 Task: Schedule a meeting for 30 minutes.
Action: Mouse moved to (739, 106)
Screenshot: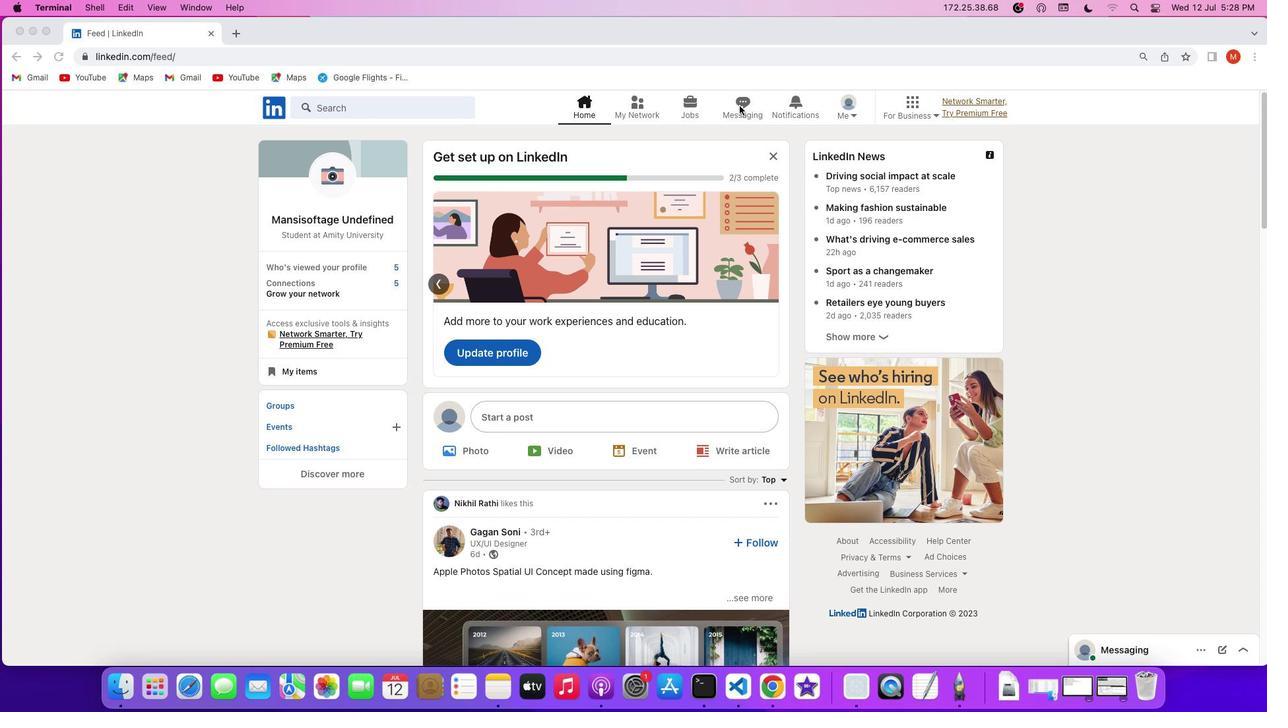 
Action: Mouse pressed left at (739, 106)
Screenshot: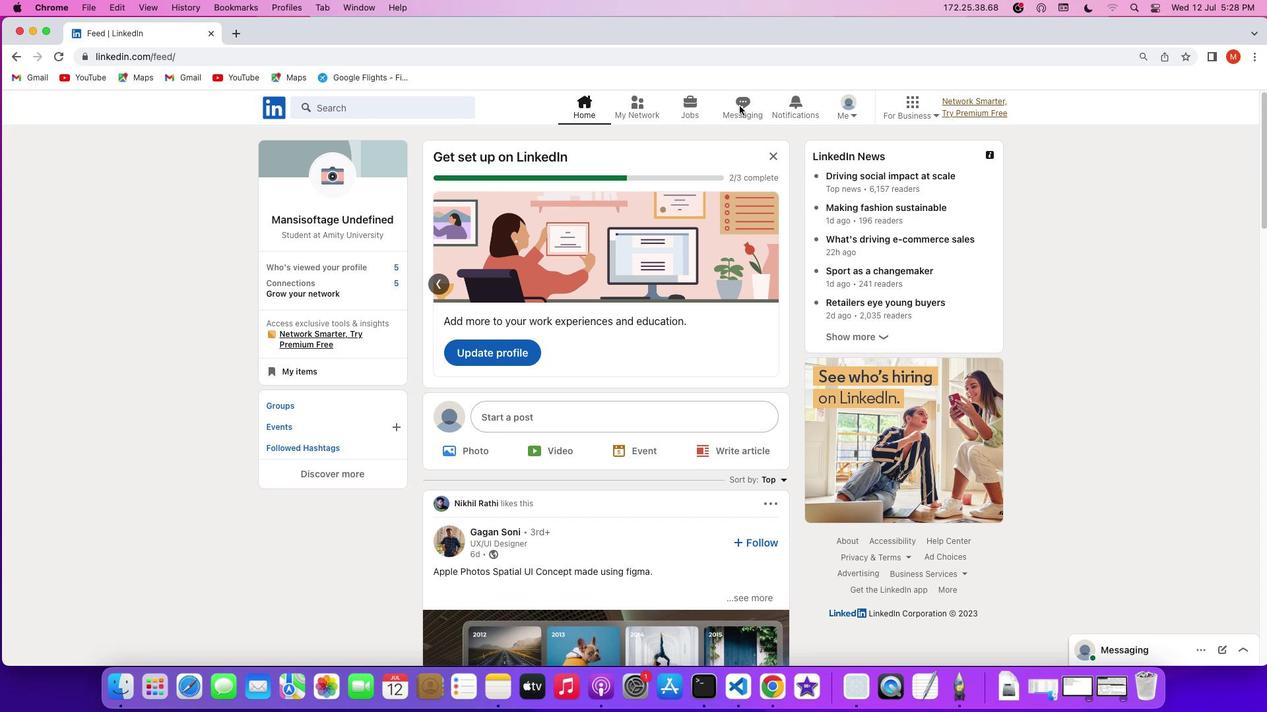 
Action: Mouse pressed left at (739, 106)
Screenshot: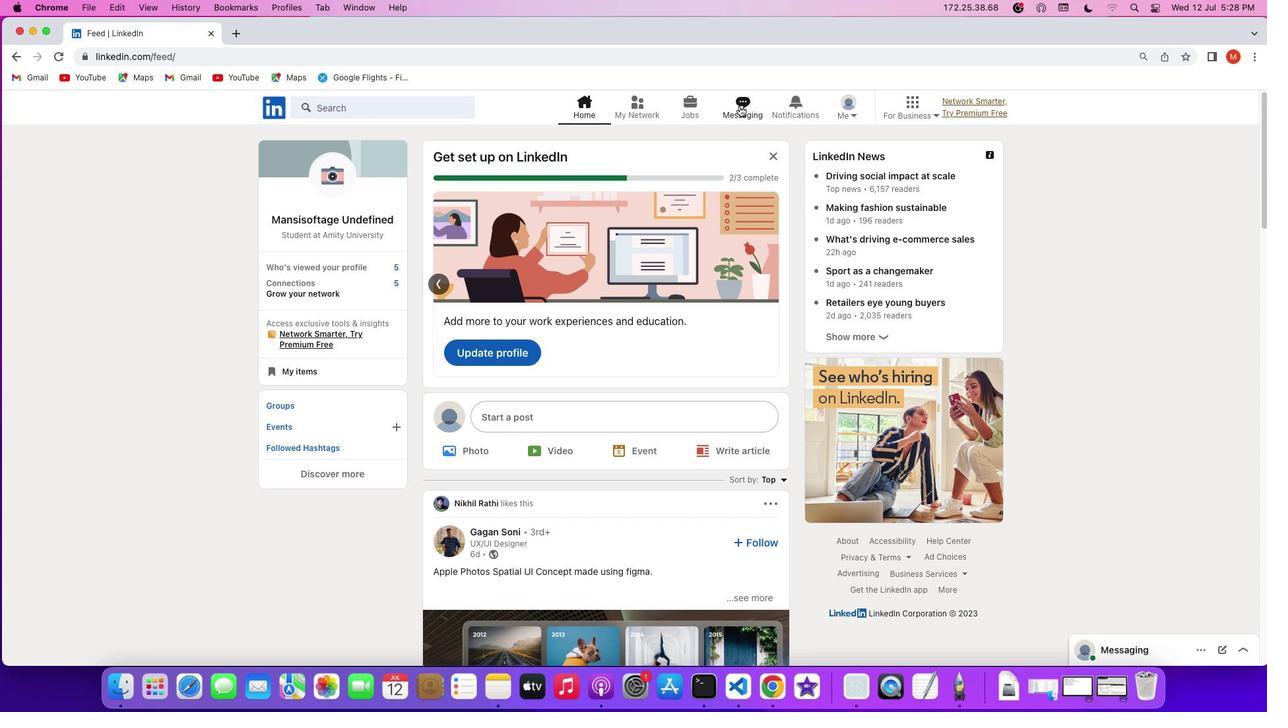 
Action: Mouse moved to (725, 153)
Screenshot: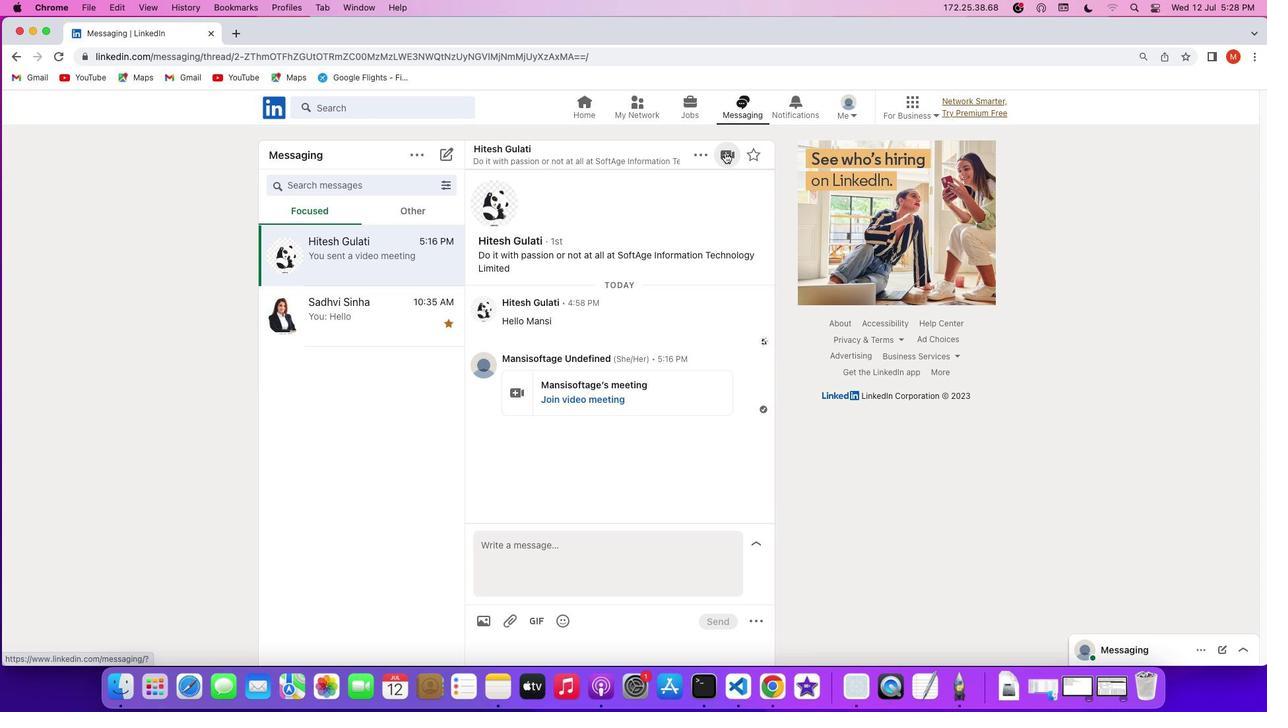 
Action: Mouse pressed left at (725, 153)
Screenshot: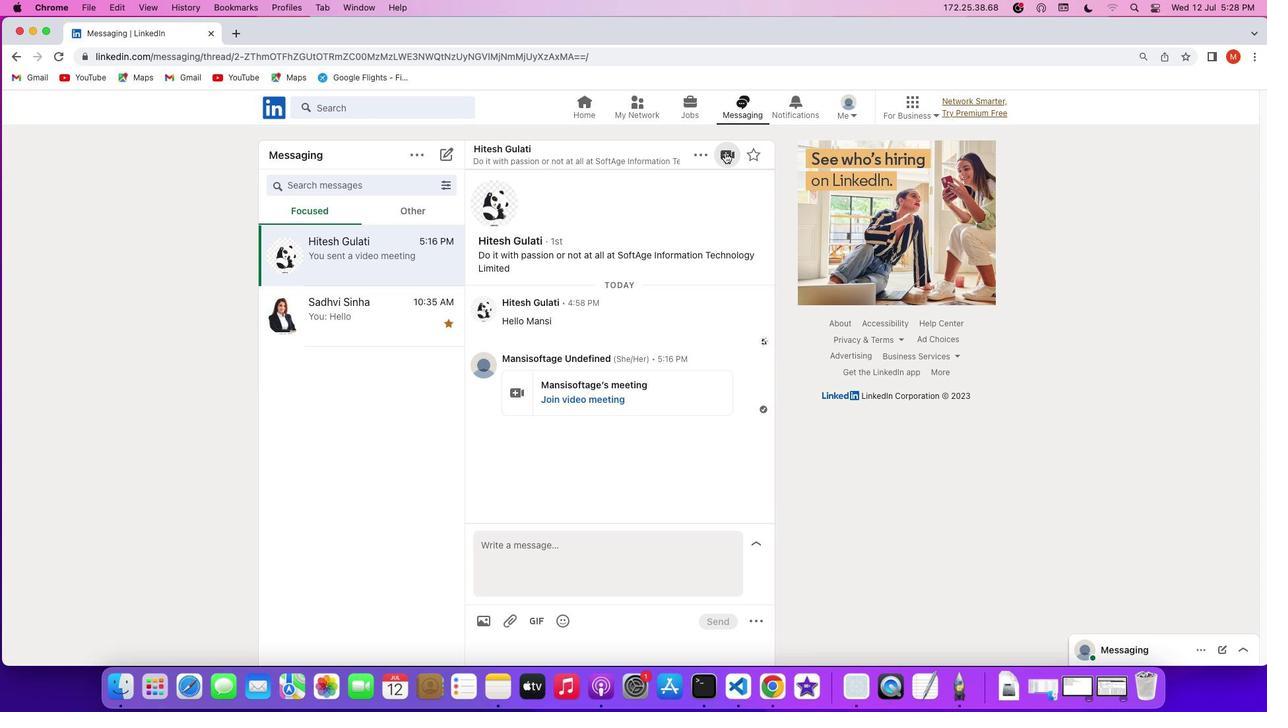 
Action: Mouse moved to (723, 209)
Screenshot: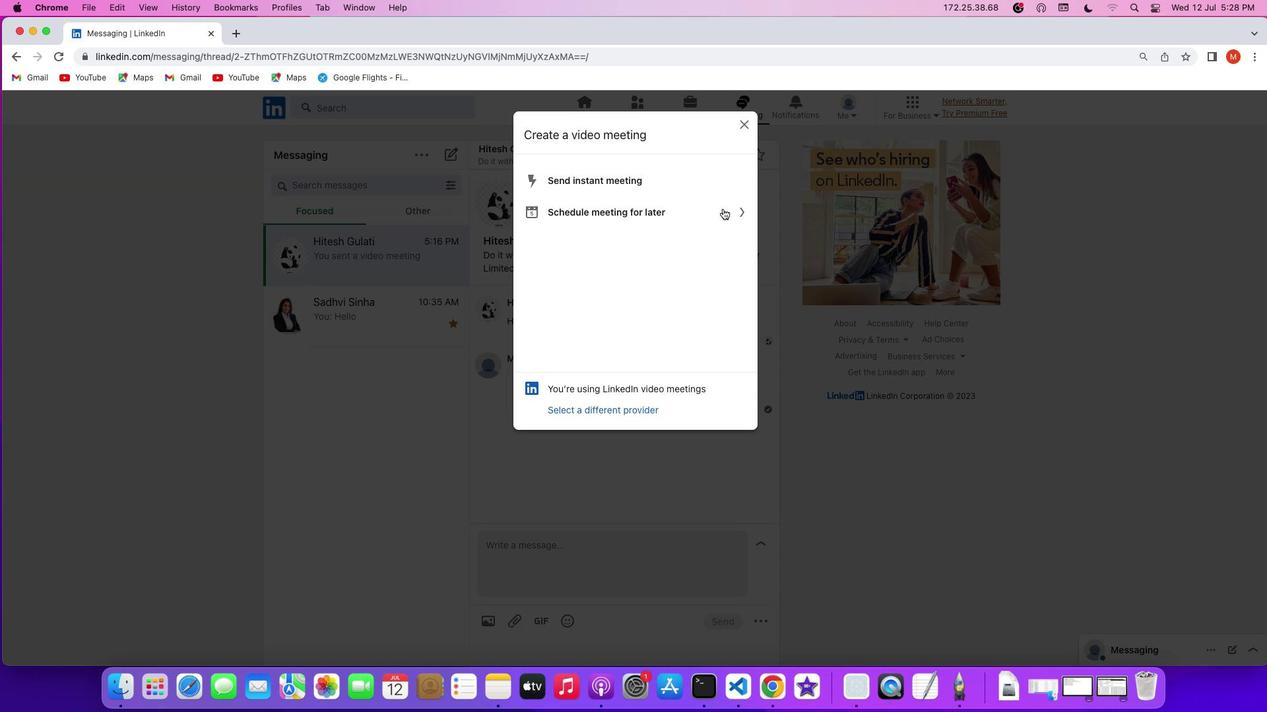 
Action: Mouse pressed left at (723, 209)
Screenshot: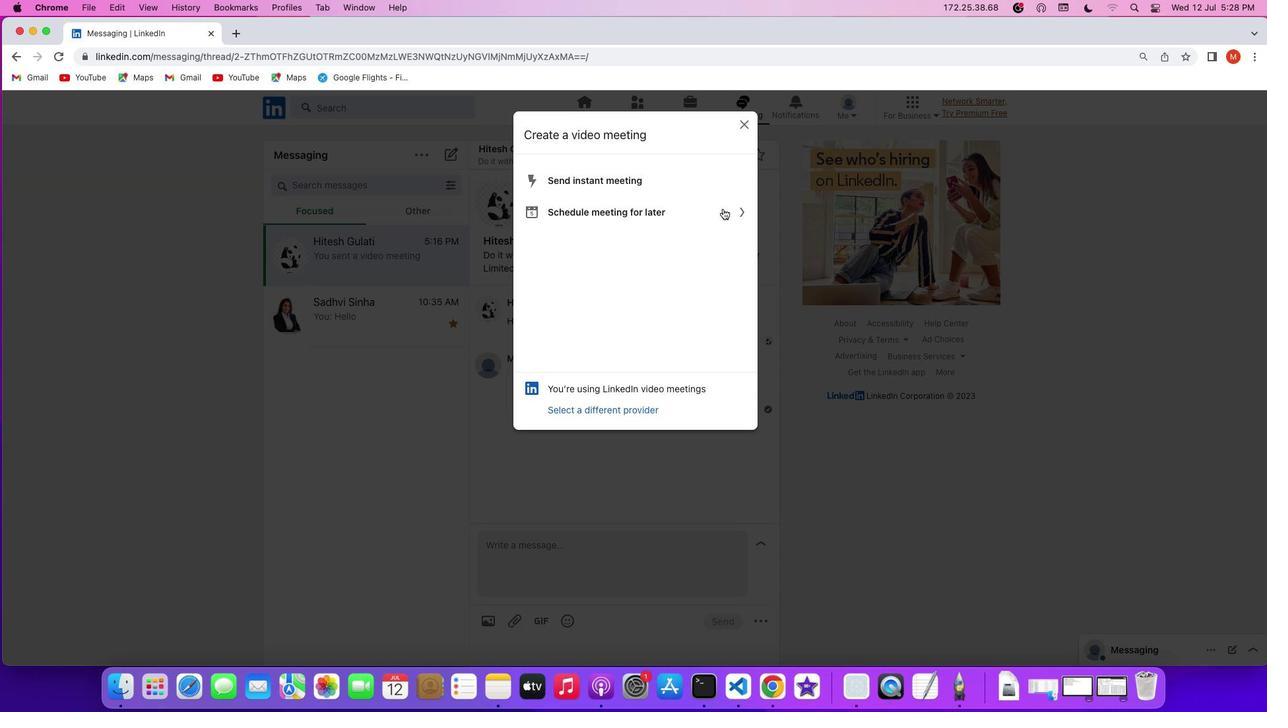 
Action: Mouse moved to (733, 236)
Screenshot: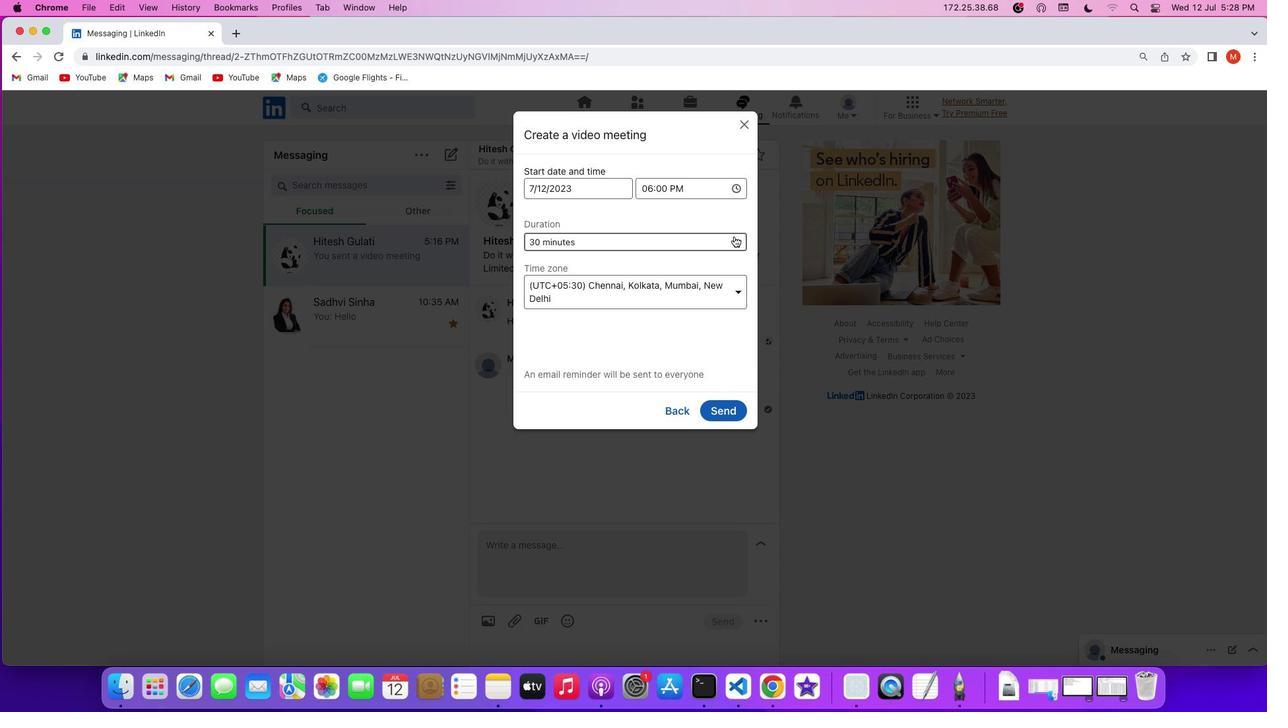 
Action: Mouse pressed left at (733, 236)
Screenshot: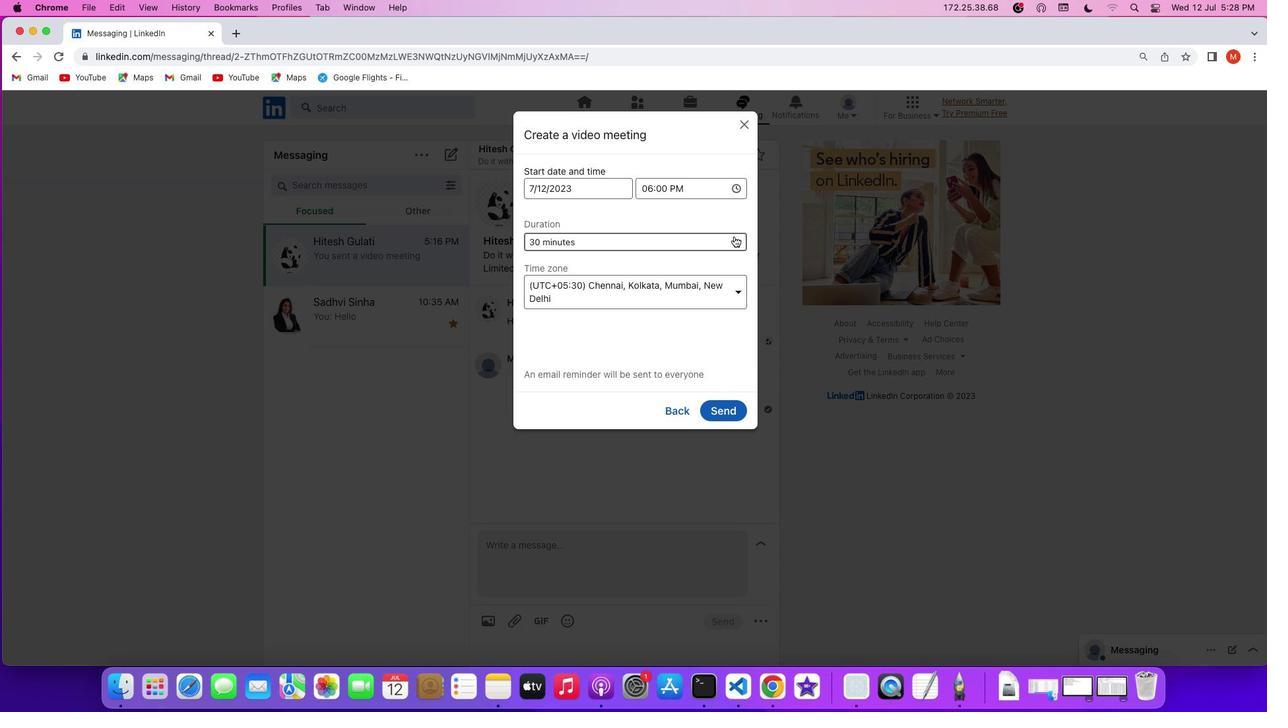 
Action: Mouse moved to (682, 282)
Screenshot: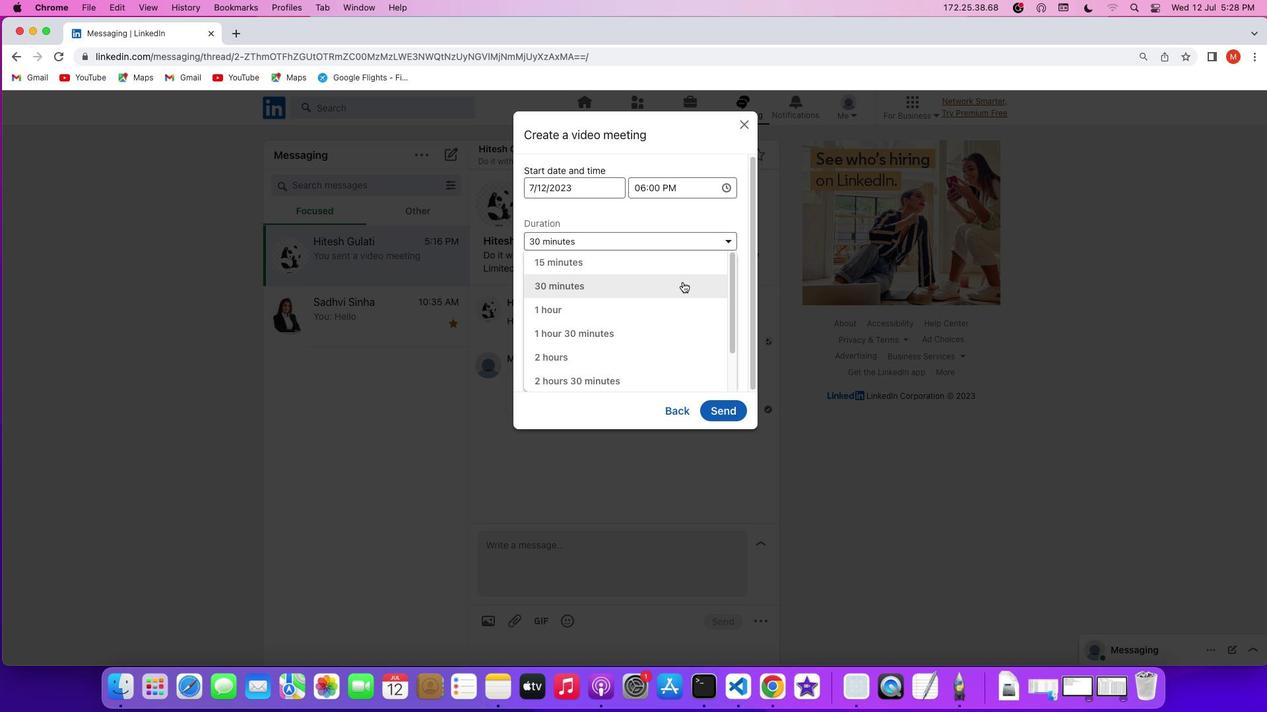 
Action: Mouse pressed left at (682, 282)
Screenshot: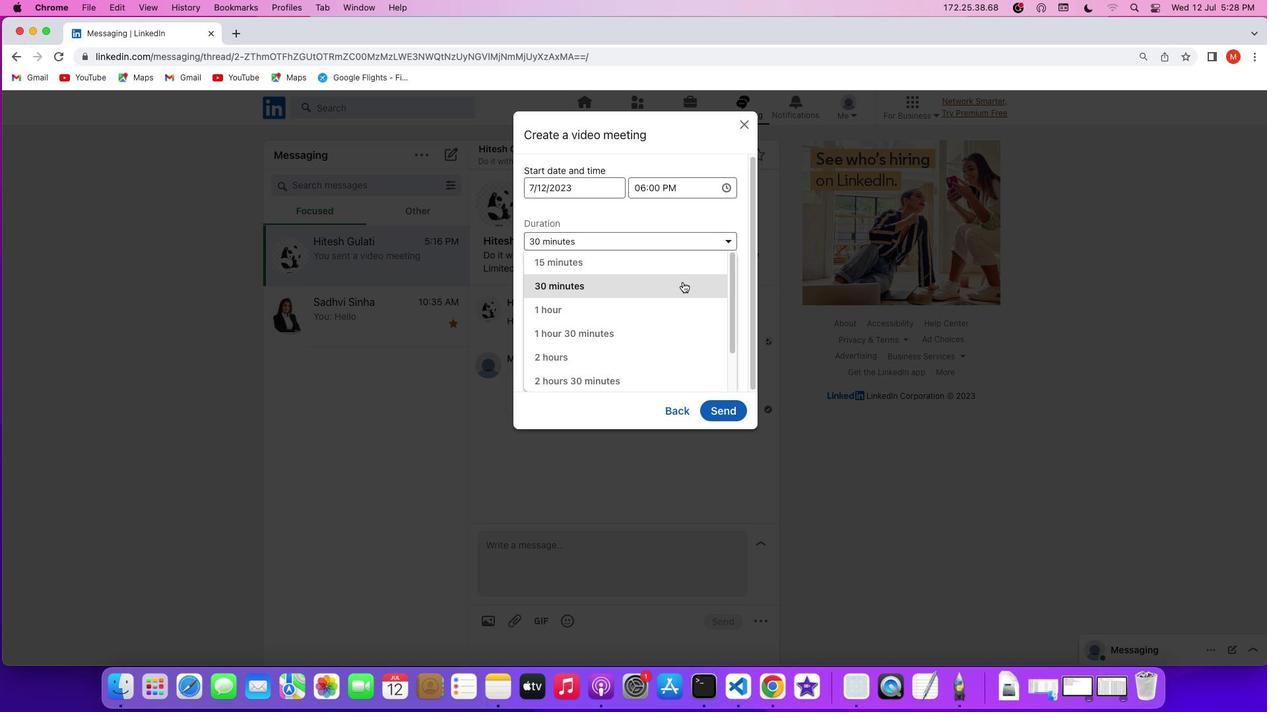 
Action: Mouse moved to (665, 340)
Screenshot: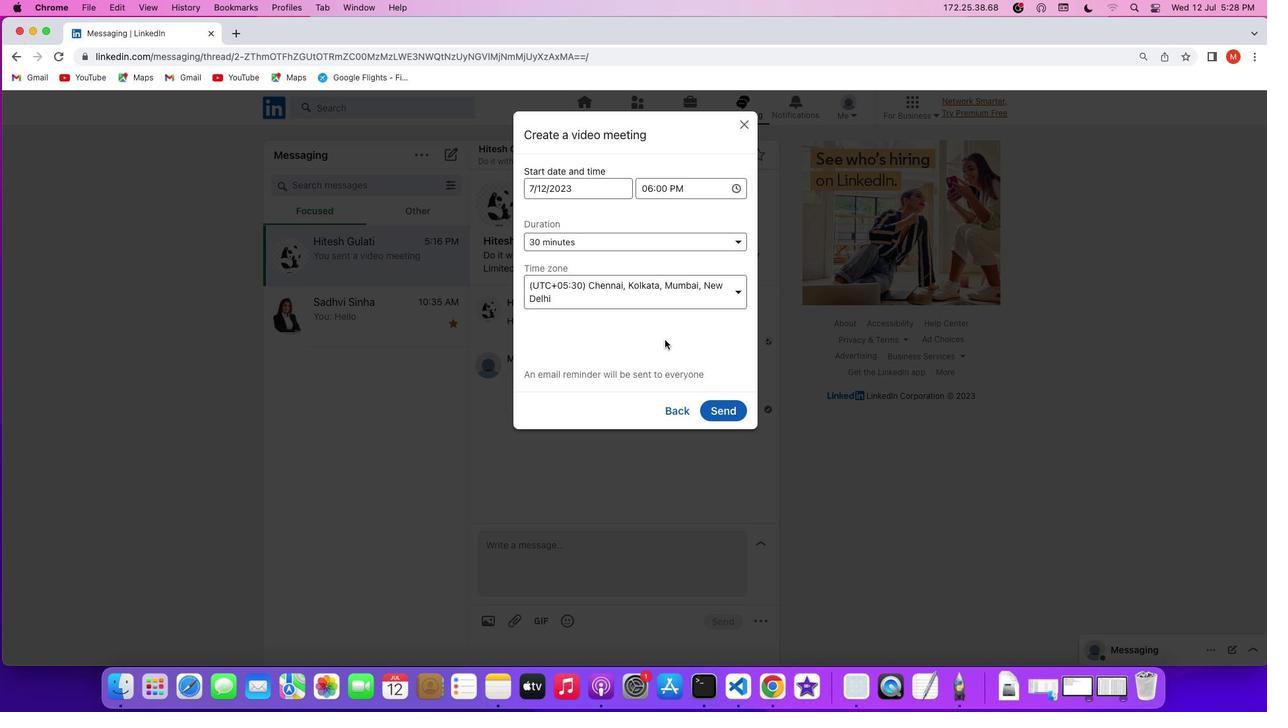 
